 Task: Add Attachment from Trello to Card Card0000000194 in Board Board0000000049 in Workspace WS0000000017 in Trello. Add Cover Yellow to Card Card0000000194 in Board Board0000000049 in Workspace WS0000000017 in Trello. Add "Copy Card To …" Button titled Button0000000194 to "bottom" of the list "To Do" to Card Card0000000194 in Board Board0000000049 in Workspace WS0000000017 in Trello. Add Description DS0000000194 to Card Card0000000194 in Board Board0000000049 in Workspace WS0000000017 in Trello. Add Comment CM0000000194 to Card Card0000000194 in Board Board0000000049 in Workspace WS0000000017 in Trello
Action: Mouse moved to (260, 302)
Screenshot: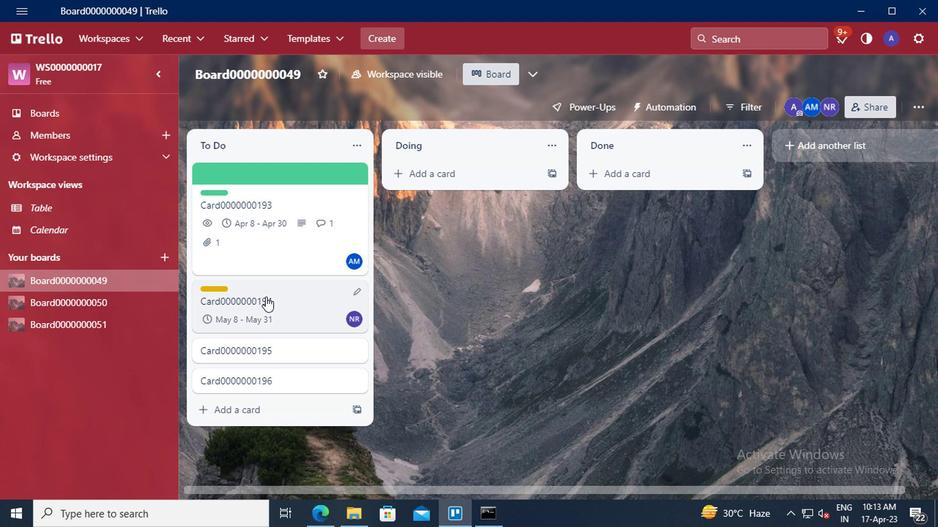 
Action: Mouse pressed left at (260, 302)
Screenshot: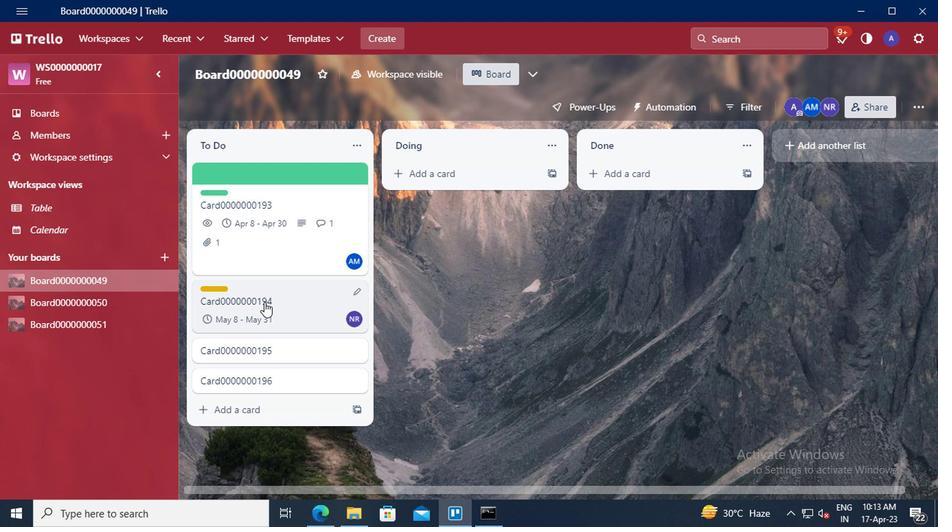 
Action: Mouse moved to (647, 290)
Screenshot: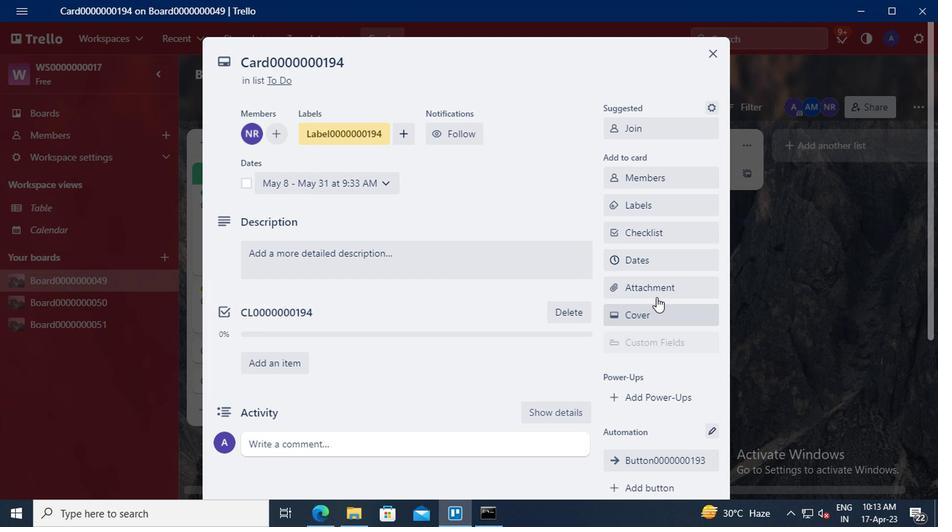 
Action: Mouse pressed left at (647, 290)
Screenshot: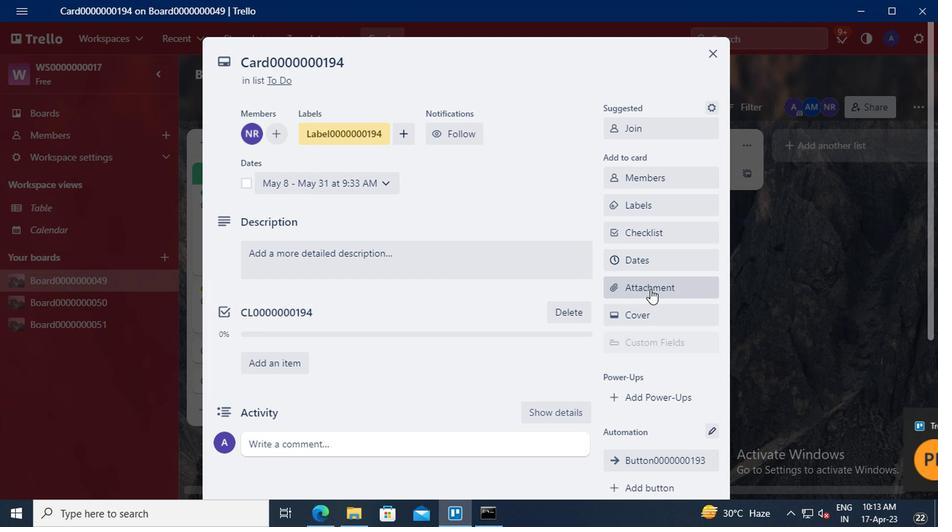 
Action: Mouse moved to (637, 143)
Screenshot: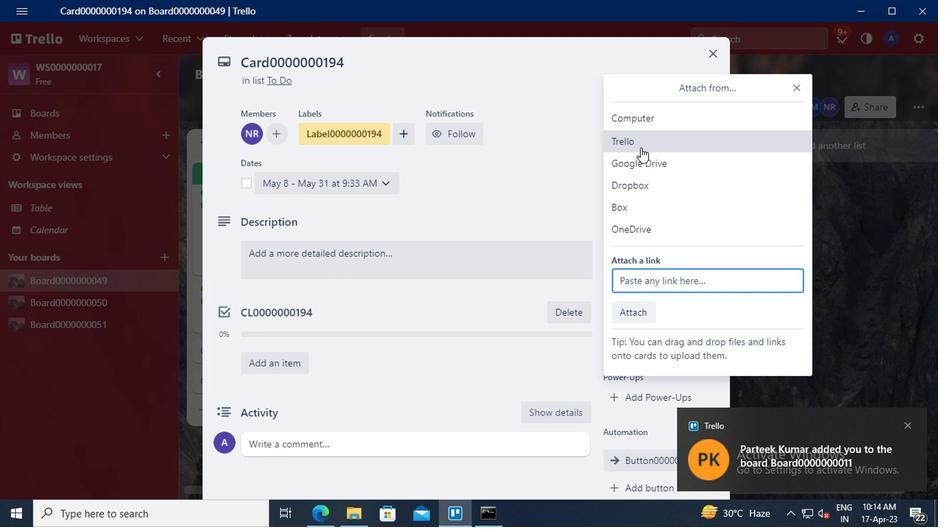 
Action: Mouse pressed left at (637, 143)
Screenshot: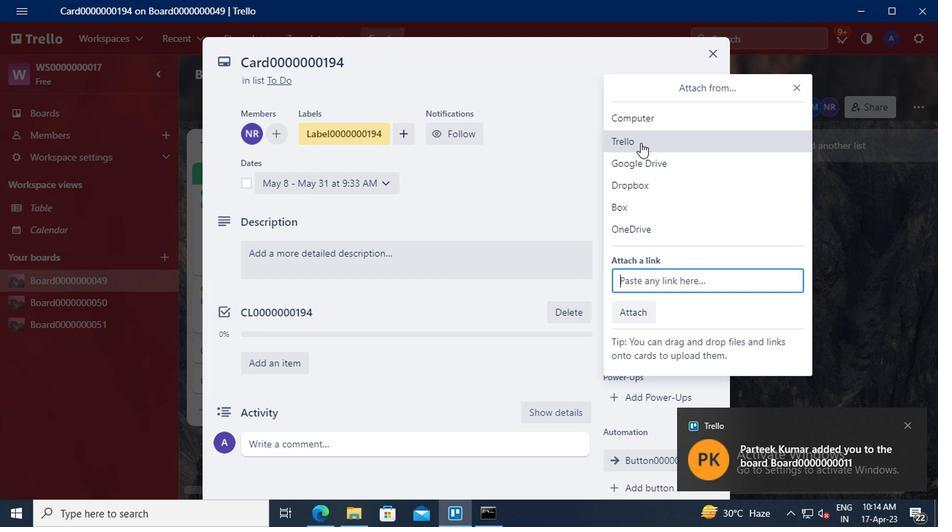 
Action: Mouse moved to (637, 171)
Screenshot: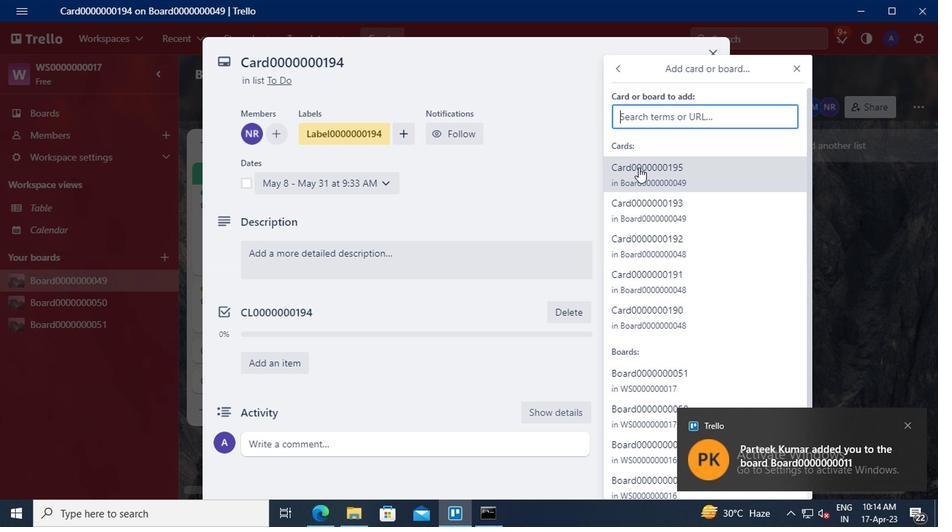 
Action: Mouse pressed left at (637, 171)
Screenshot: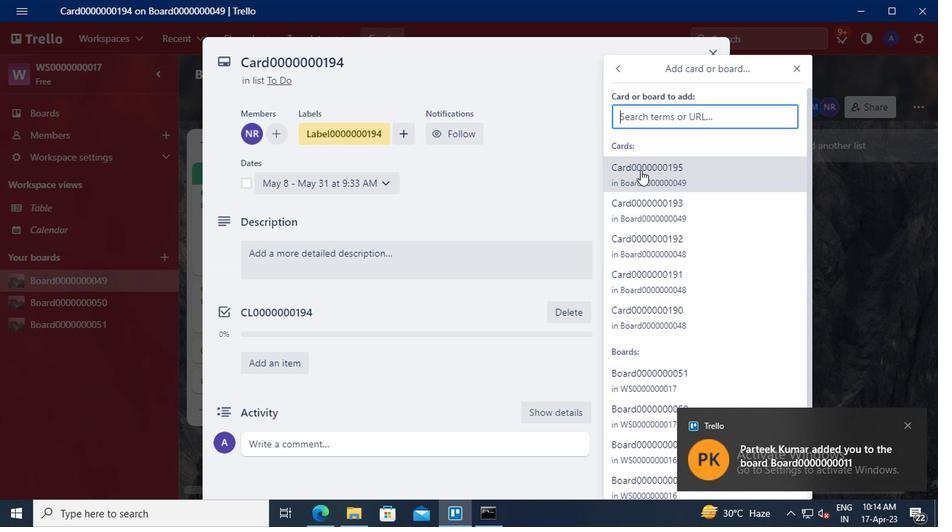 
Action: Mouse moved to (647, 315)
Screenshot: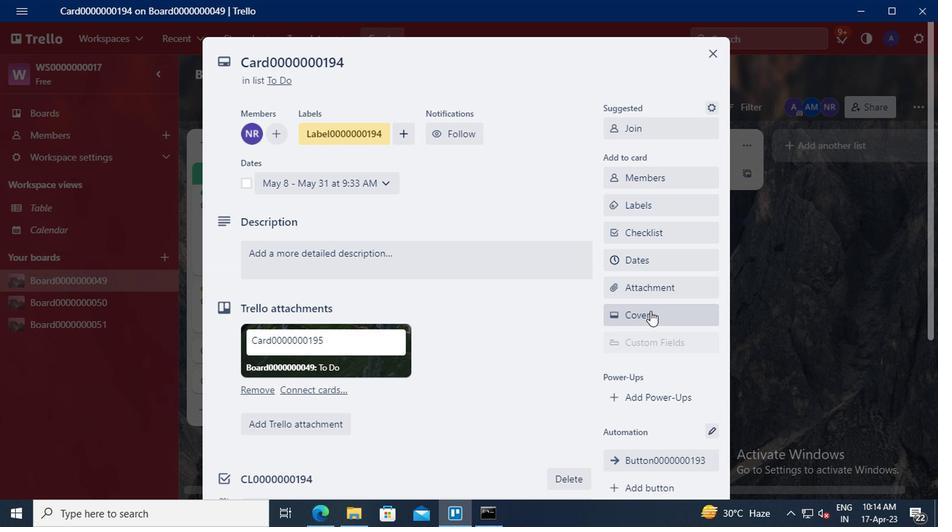 
Action: Mouse pressed left at (647, 315)
Screenshot: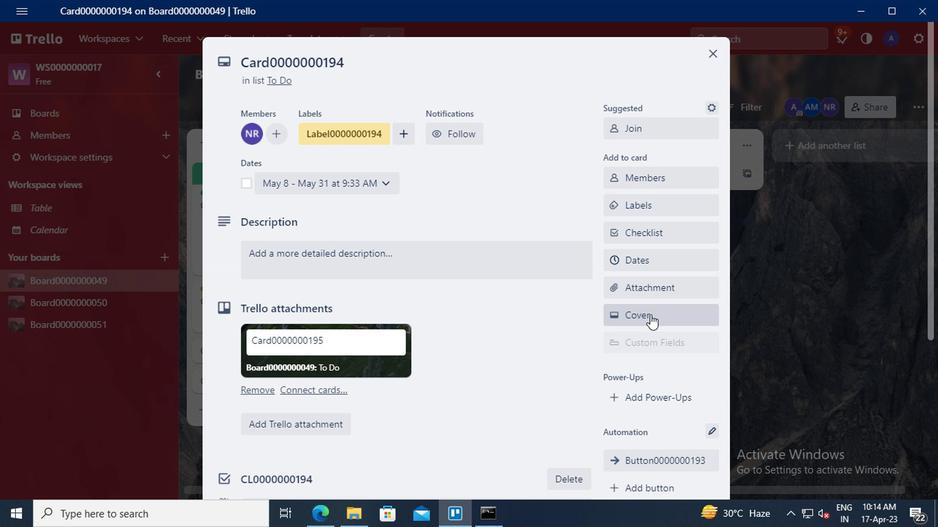 
Action: Mouse moved to (667, 226)
Screenshot: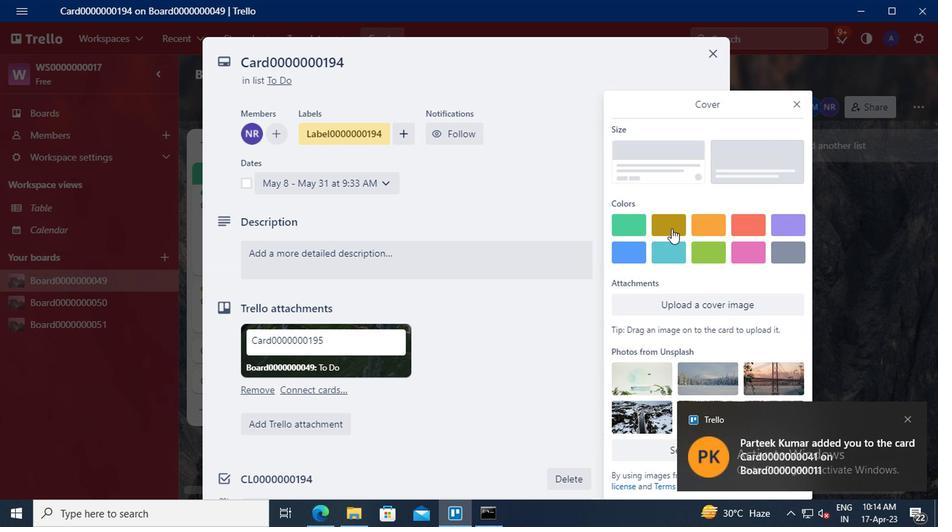 
Action: Mouse pressed left at (667, 226)
Screenshot: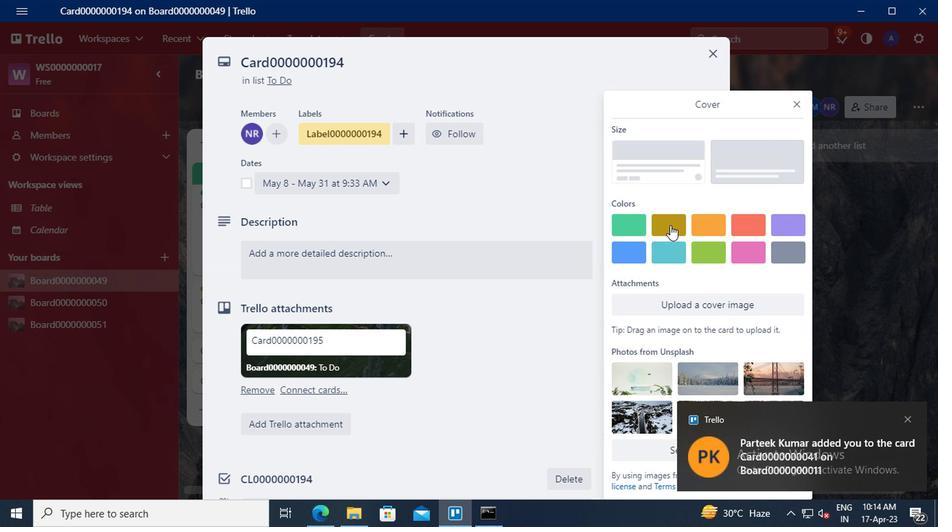 
Action: Mouse moved to (792, 78)
Screenshot: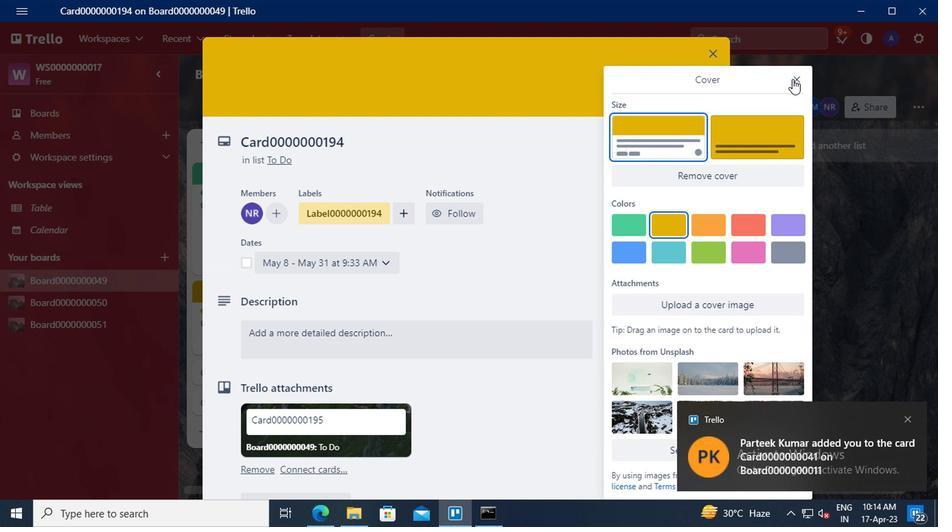 
Action: Mouse pressed left at (792, 78)
Screenshot: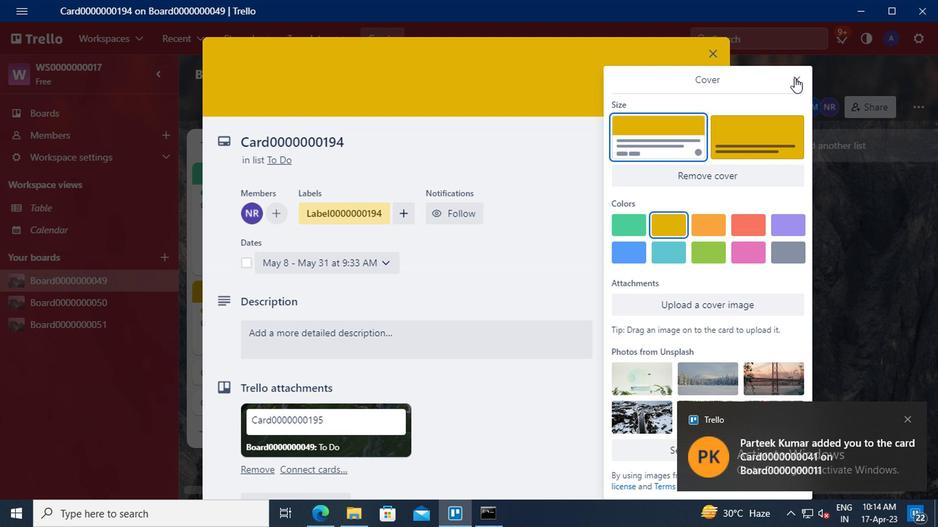 
Action: Mouse moved to (674, 241)
Screenshot: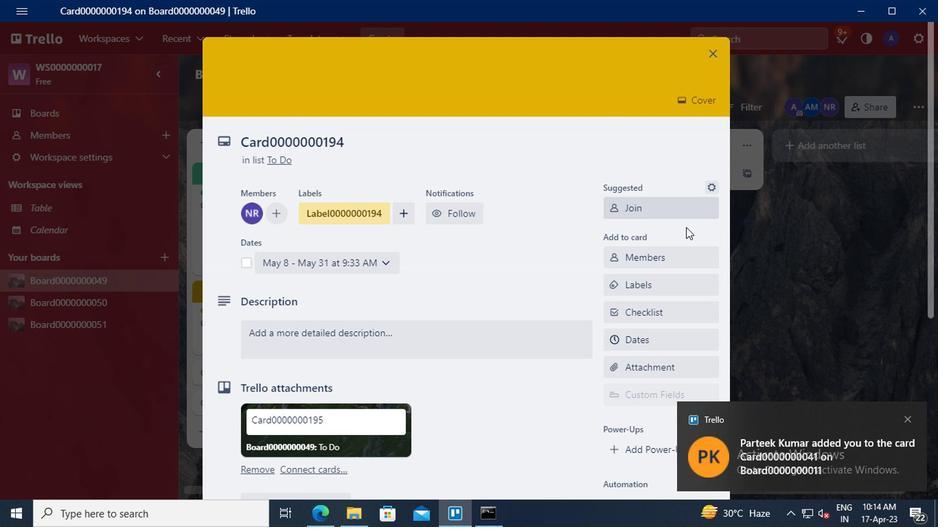 
Action: Mouse scrolled (674, 240) with delta (0, 0)
Screenshot: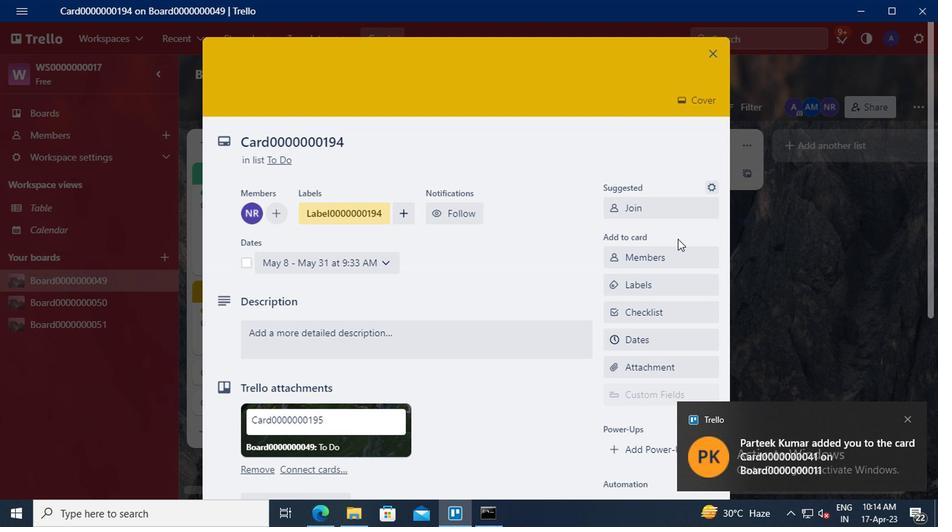 
Action: Mouse moved to (660, 246)
Screenshot: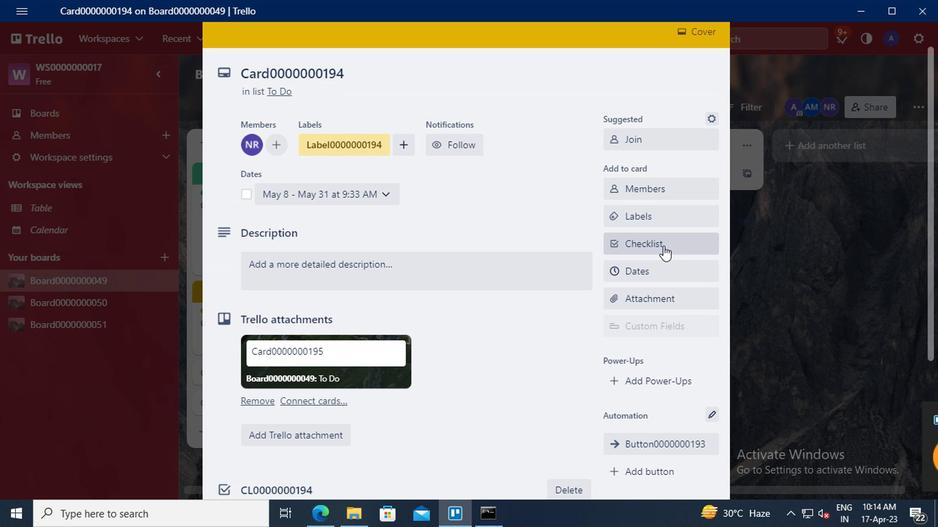 
Action: Mouse scrolled (660, 246) with delta (0, 0)
Screenshot: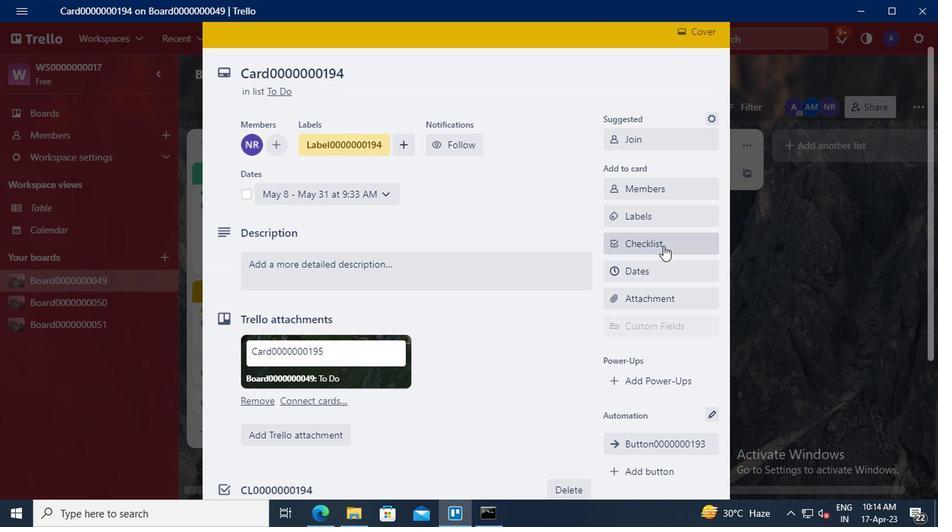 
Action: Mouse scrolled (660, 246) with delta (0, 0)
Screenshot: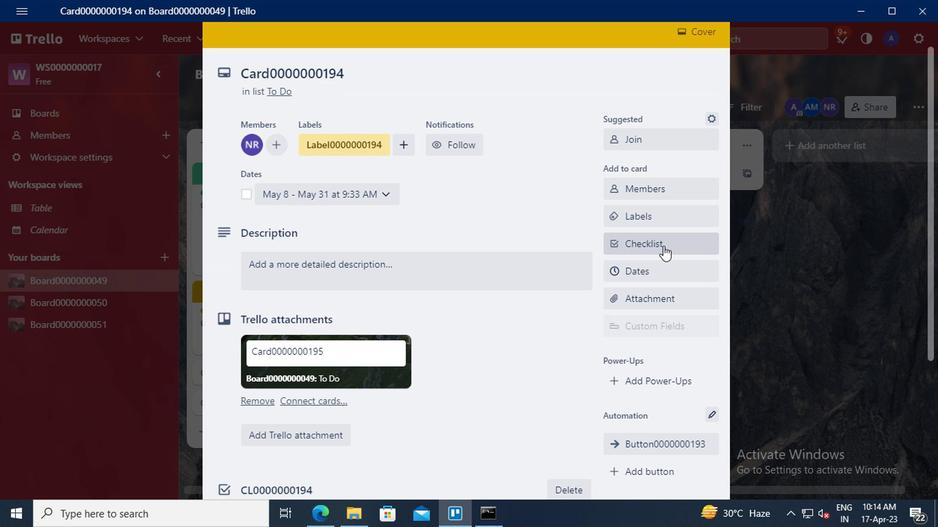
Action: Mouse scrolled (660, 246) with delta (0, 0)
Screenshot: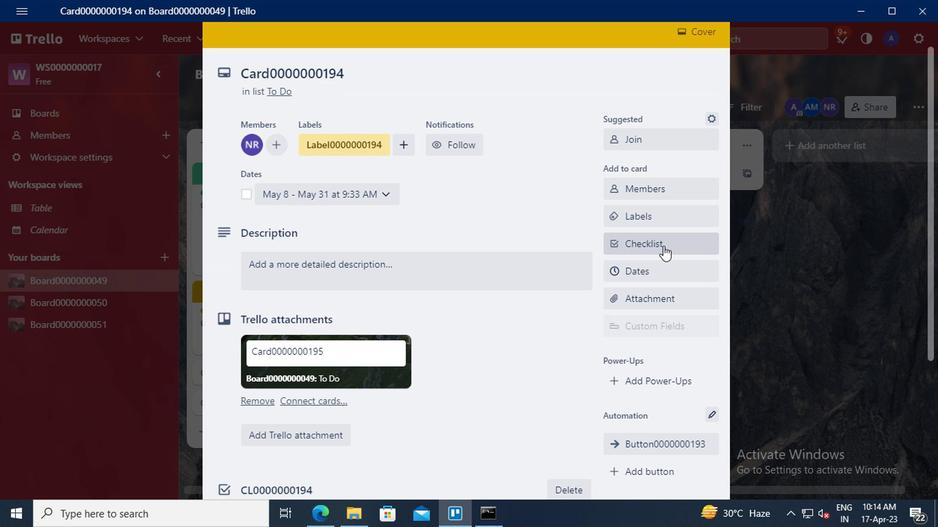
Action: Mouse moved to (661, 263)
Screenshot: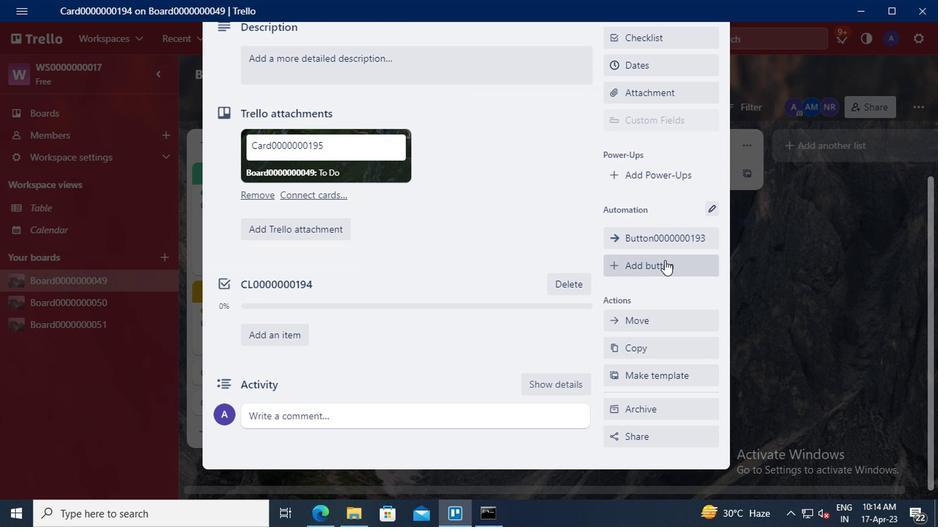 
Action: Mouse pressed left at (661, 263)
Screenshot: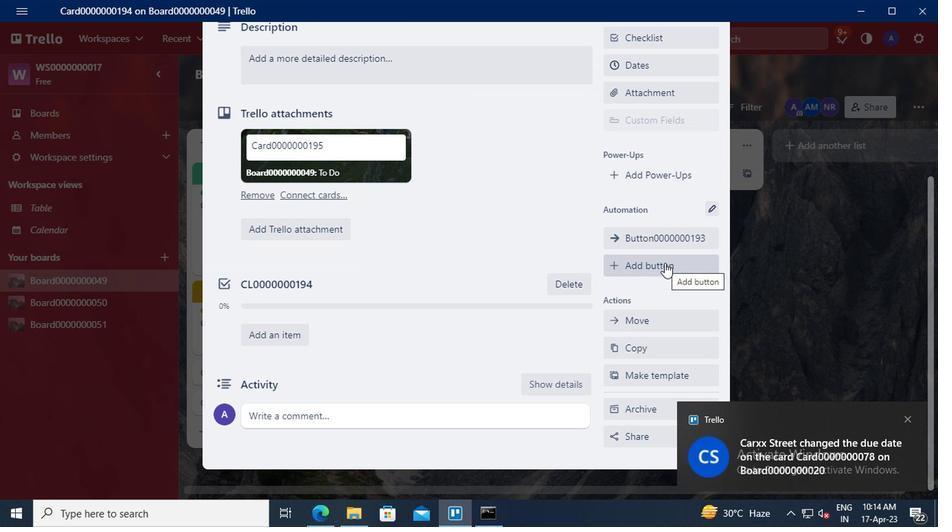 
Action: Mouse moved to (664, 156)
Screenshot: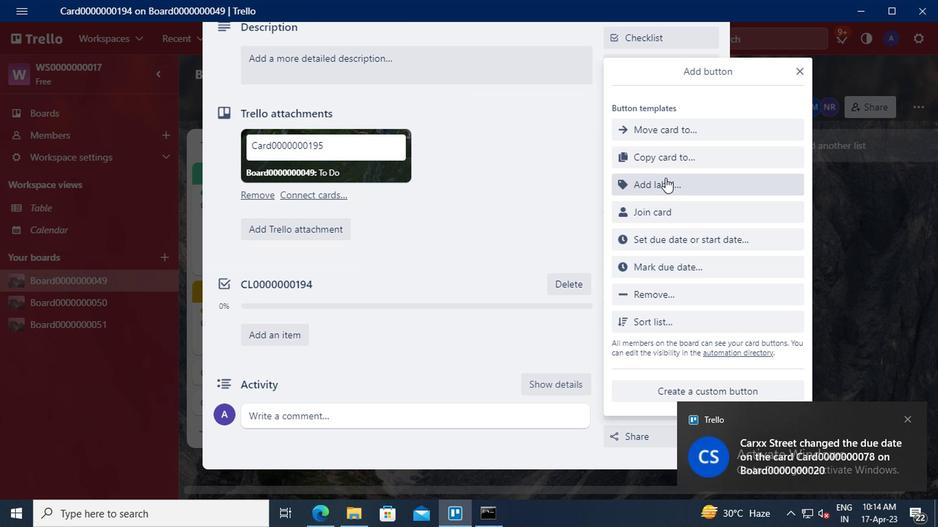 
Action: Mouse pressed left at (664, 156)
Screenshot: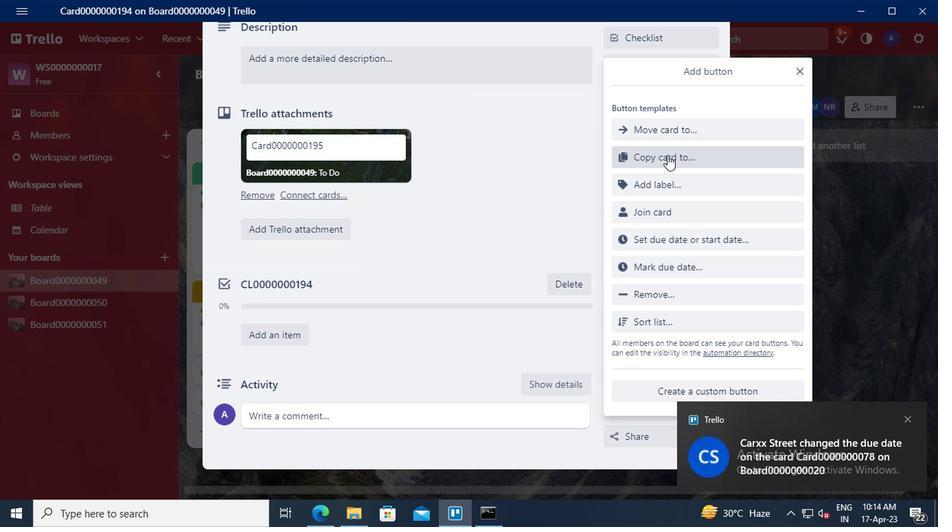 
Action: Mouse moved to (668, 129)
Screenshot: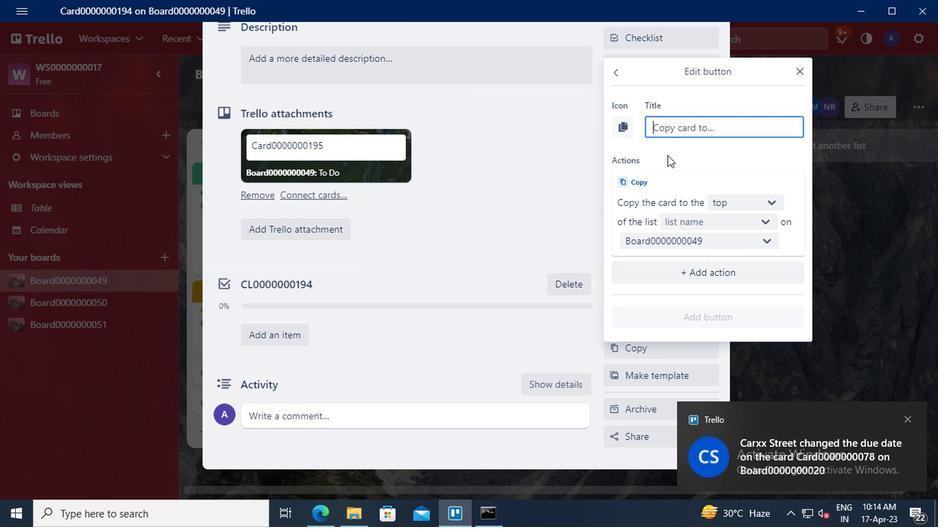 
Action: Mouse pressed left at (668, 129)
Screenshot: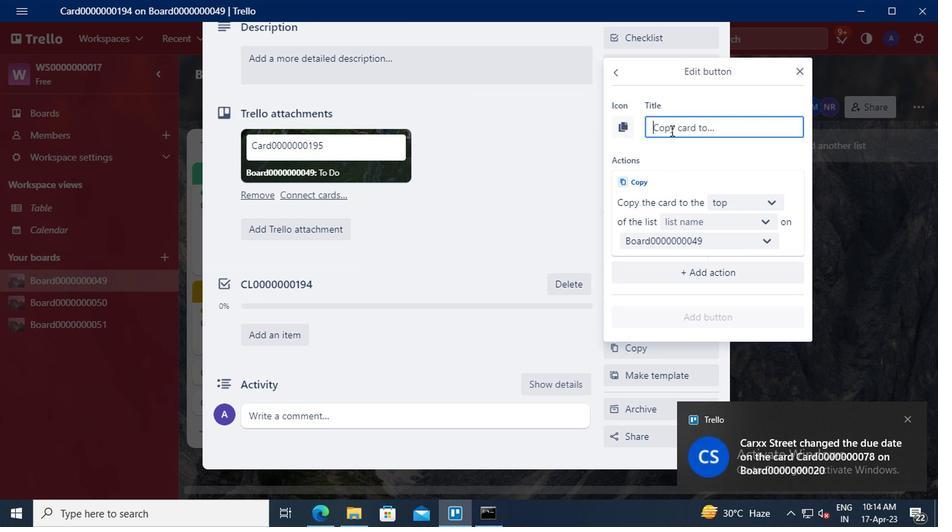 
Action: Key pressed <Key.shift>BUTTON0000000194
Screenshot: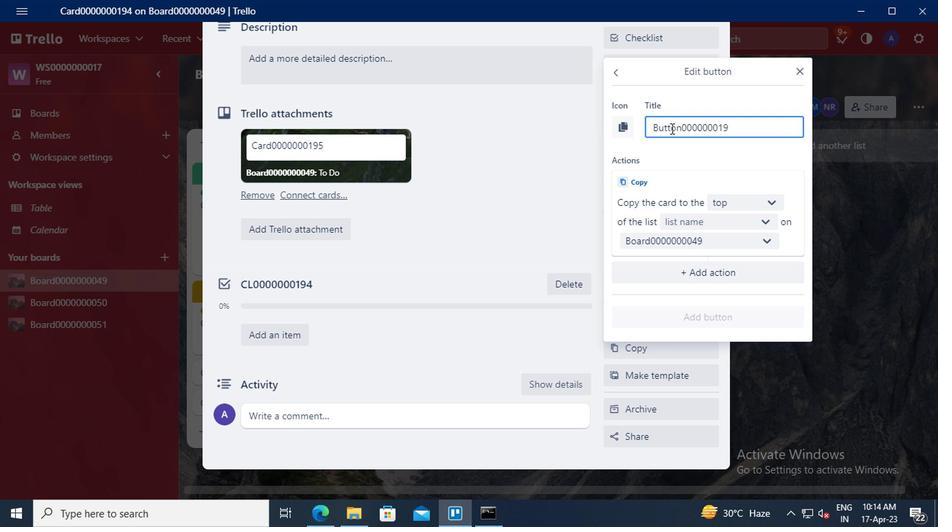 
Action: Mouse moved to (718, 204)
Screenshot: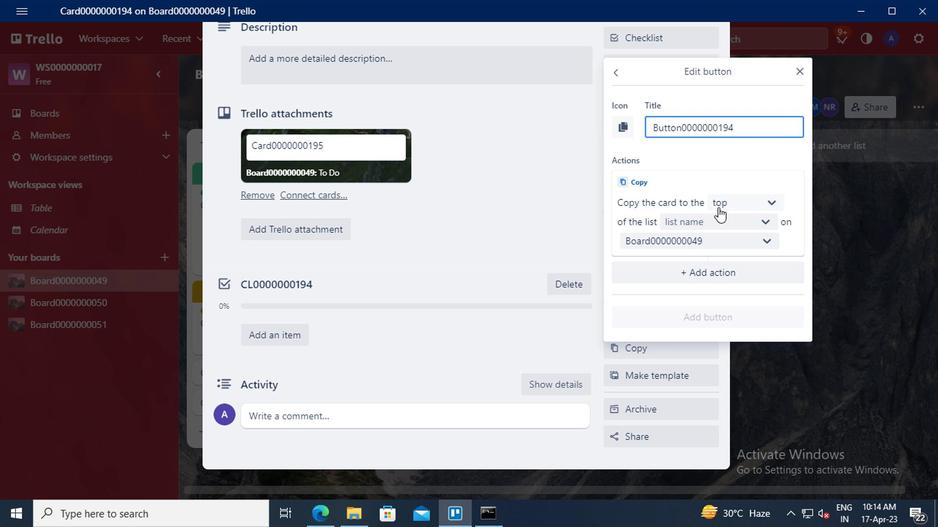 
Action: Mouse pressed left at (718, 204)
Screenshot: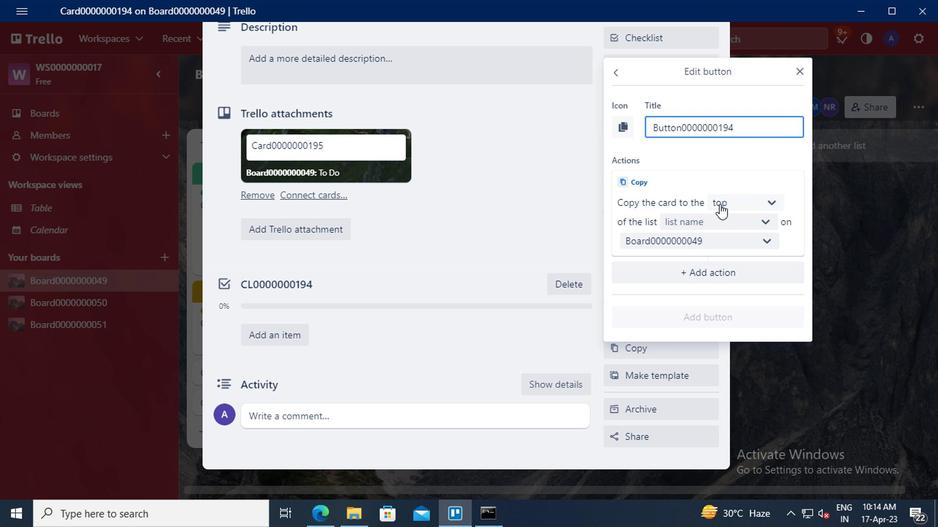 
Action: Mouse moved to (726, 254)
Screenshot: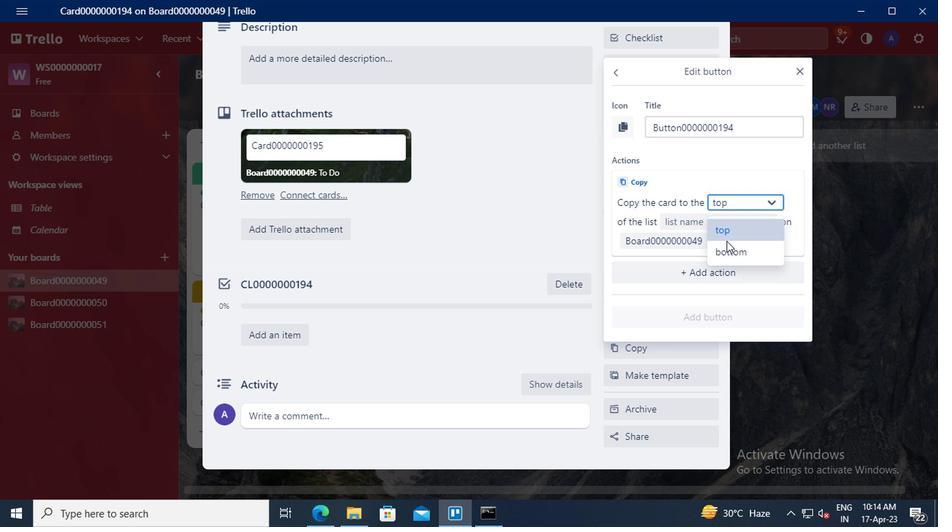 
Action: Mouse pressed left at (726, 254)
Screenshot: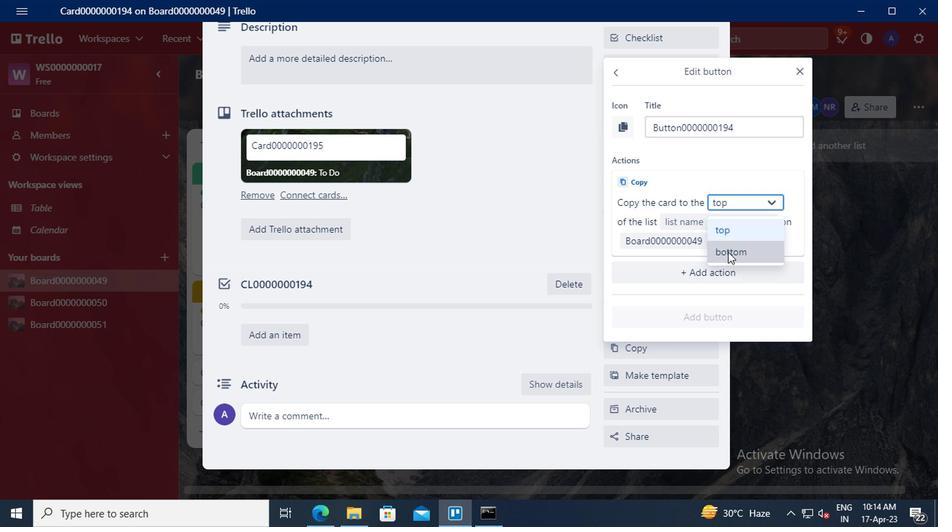 
Action: Mouse moved to (706, 222)
Screenshot: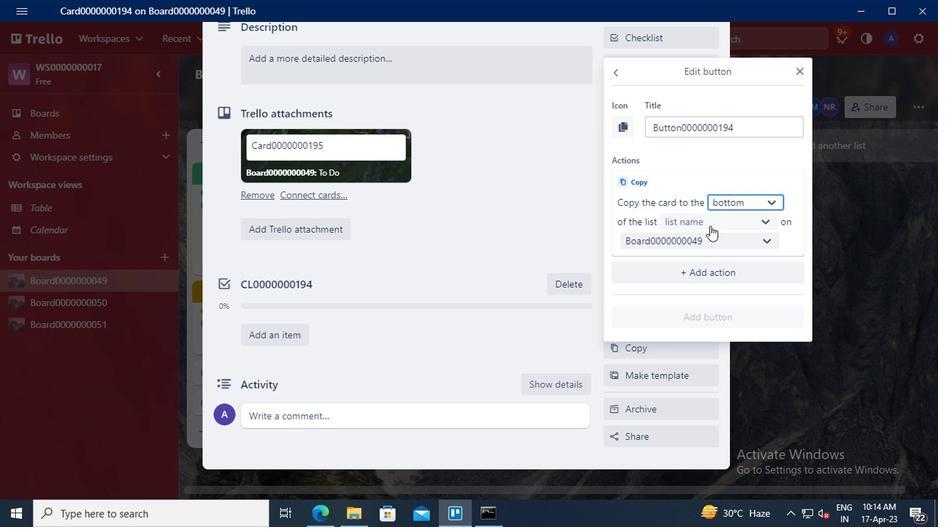 
Action: Mouse pressed left at (706, 222)
Screenshot: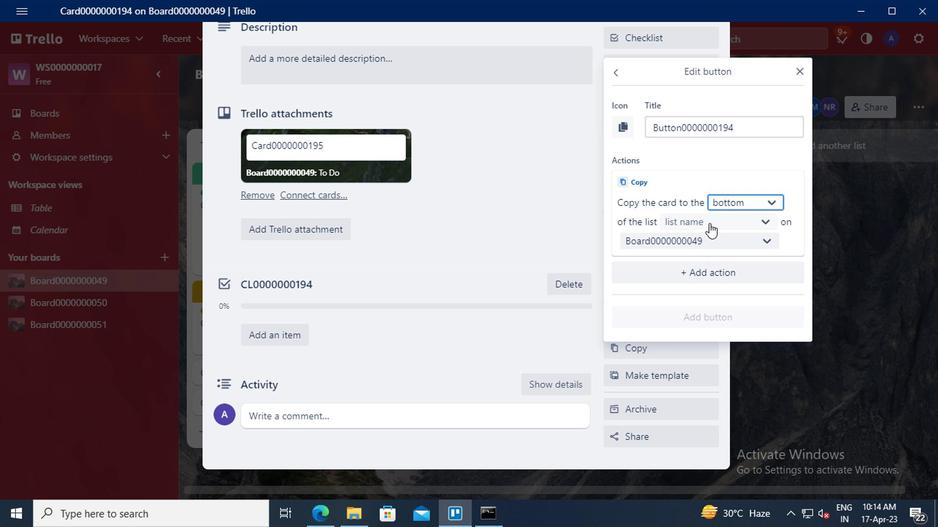 
Action: Mouse moved to (696, 248)
Screenshot: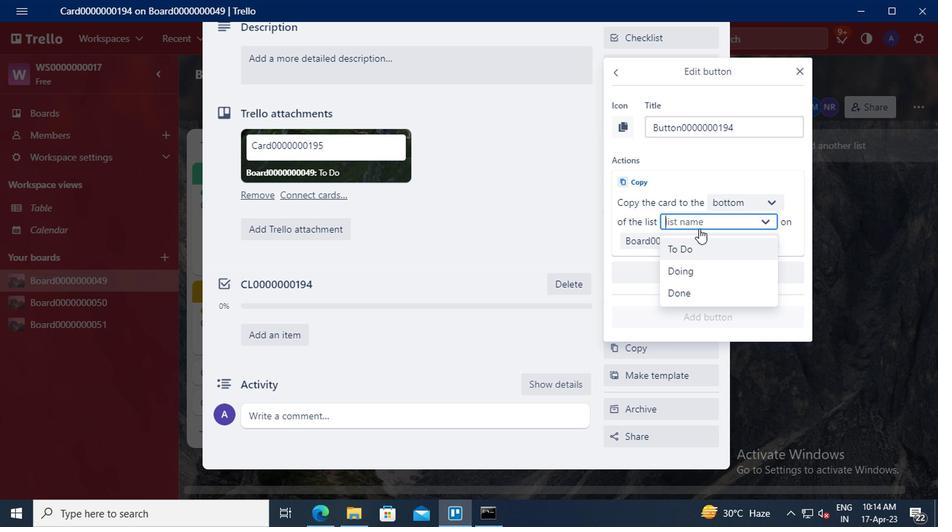 
Action: Mouse pressed left at (696, 248)
Screenshot: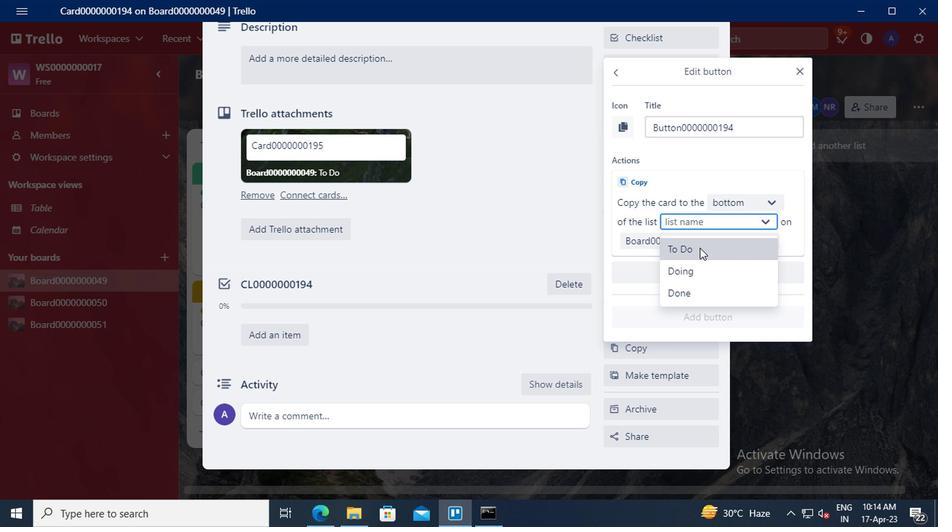 
Action: Mouse moved to (700, 318)
Screenshot: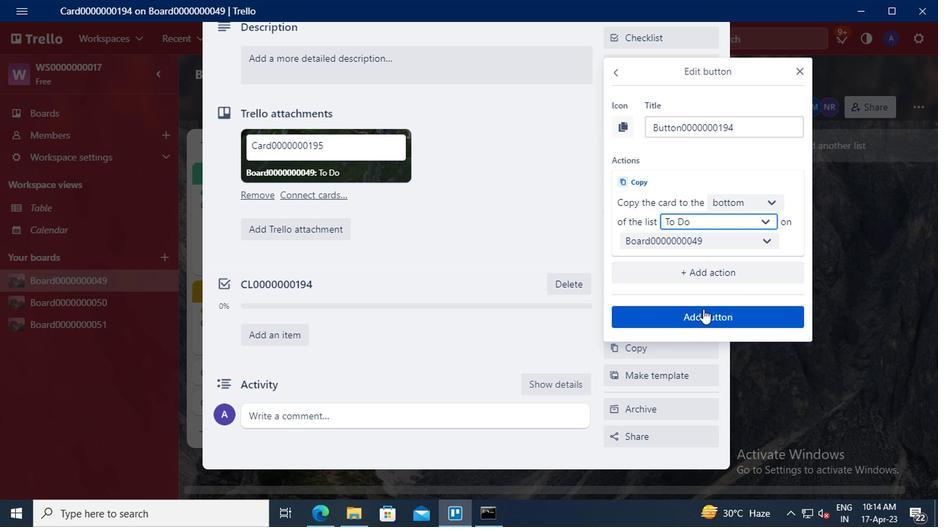 
Action: Mouse pressed left at (700, 318)
Screenshot: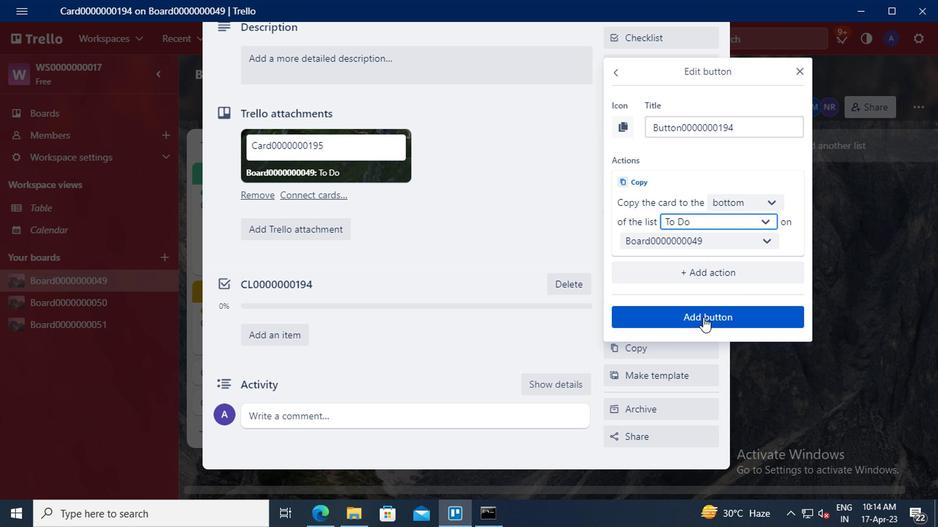 
Action: Mouse moved to (319, 236)
Screenshot: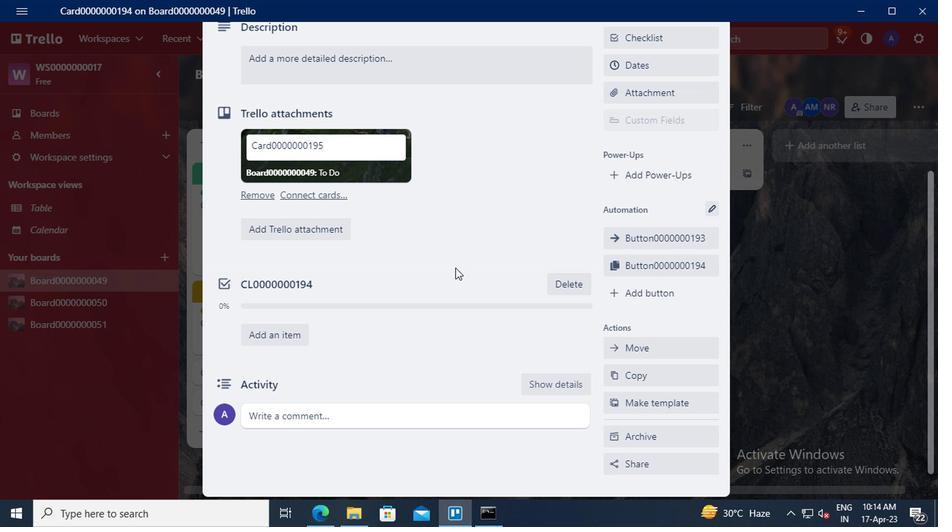 
Action: Mouse scrolled (319, 237) with delta (0, 0)
Screenshot: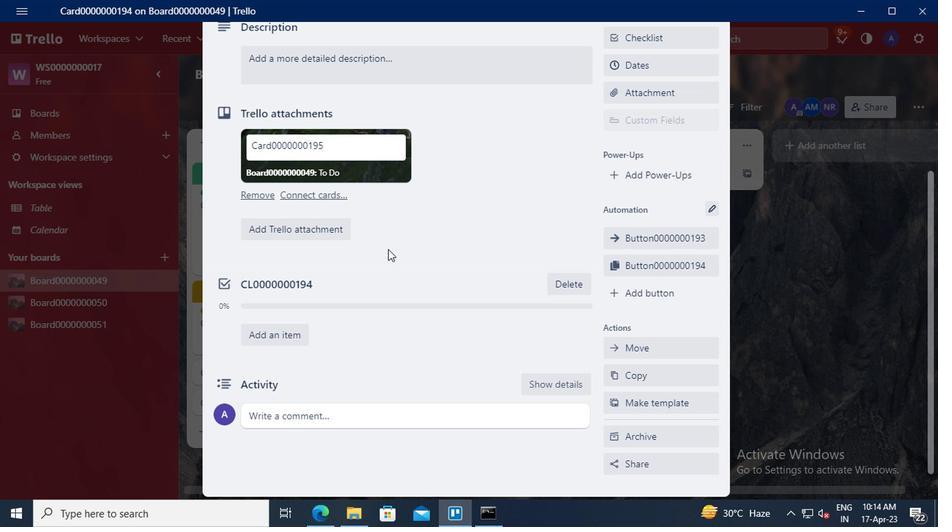 
Action: Mouse moved to (273, 134)
Screenshot: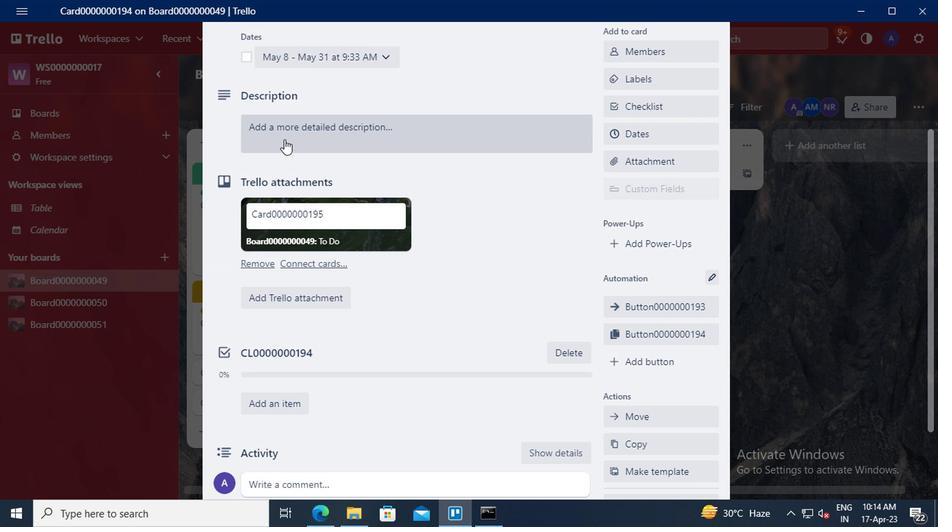 
Action: Mouse pressed left at (273, 134)
Screenshot: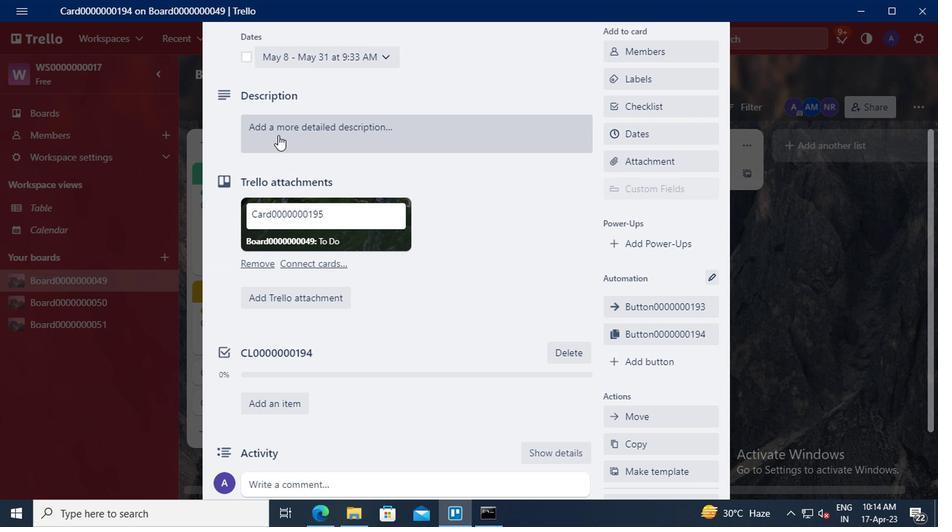 
Action: Mouse moved to (261, 175)
Screenshot: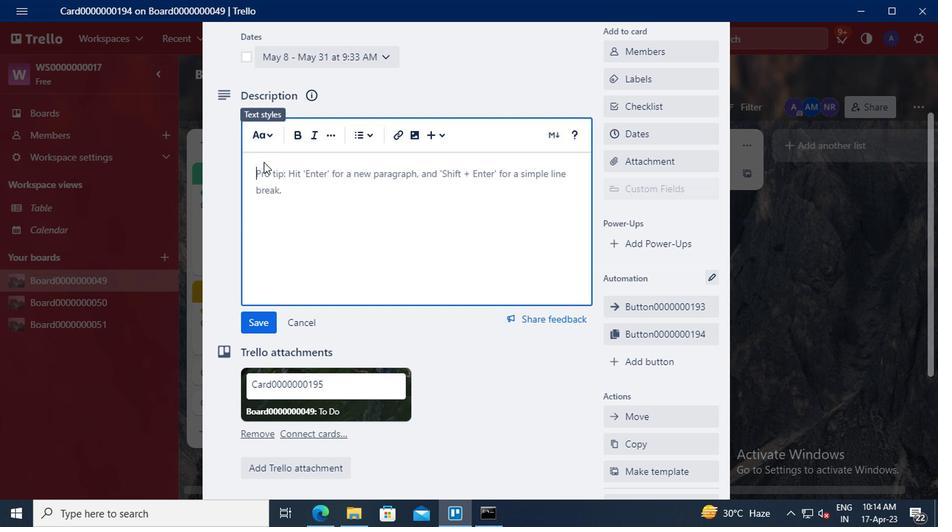 
Action: Mouse pressed left at (261, 175)
Screenshot: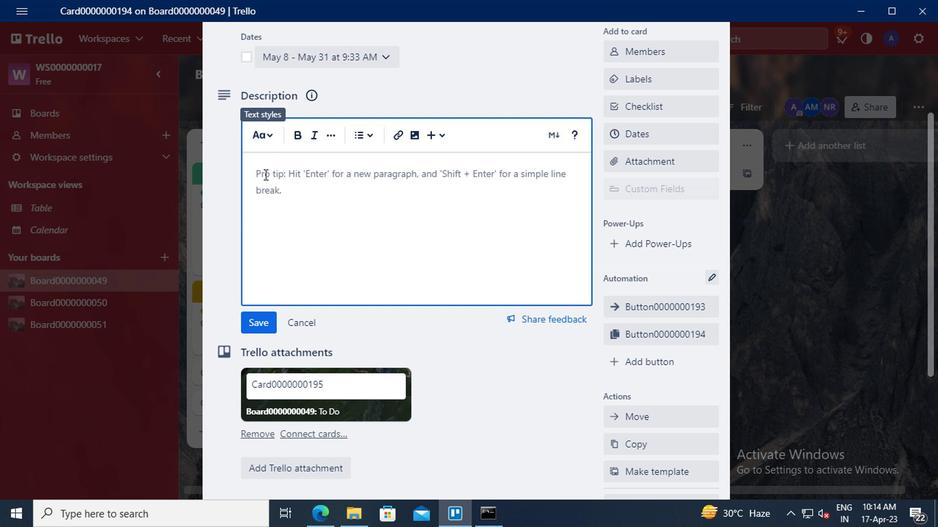 
Action: Key pressed <Key.shift>DS0000000194
Screenshot: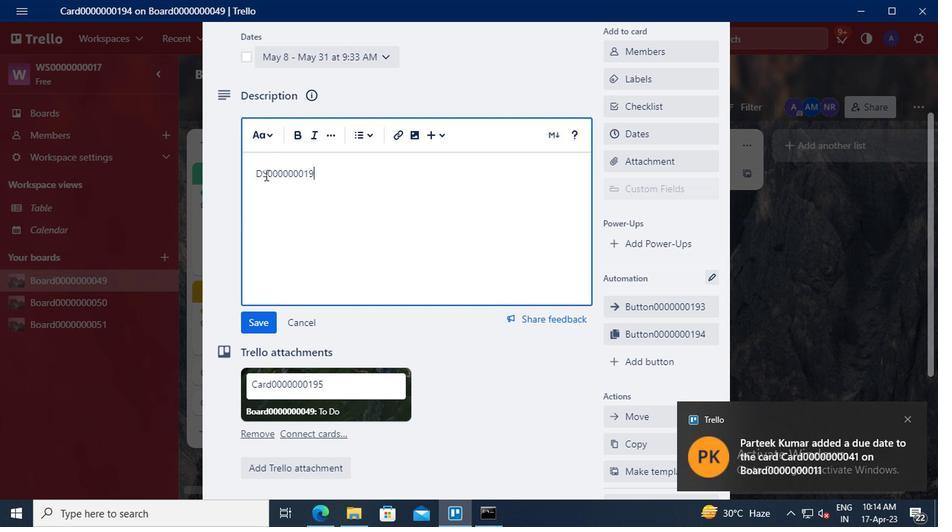
Action: Mouse moved to (255, 318)
Screenshot: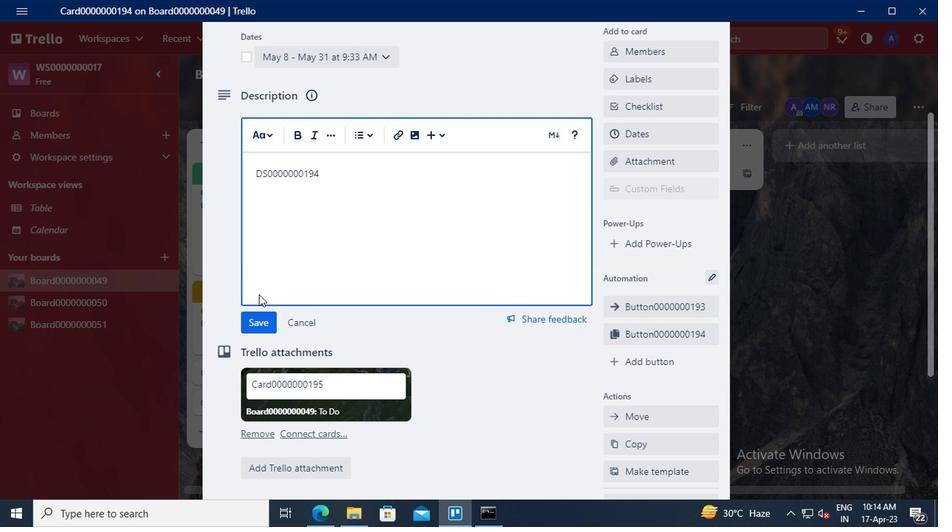 
Action: Mouse pressed left at (255, 318)
Screenshot: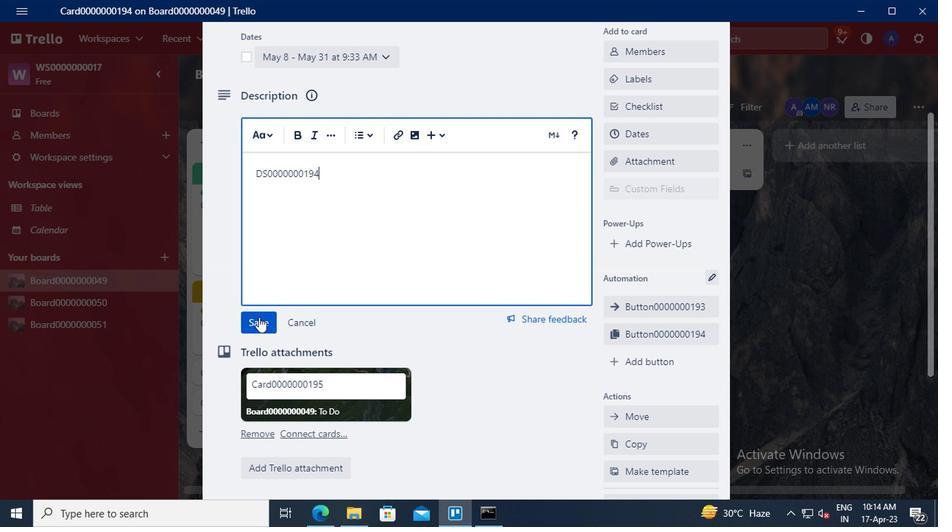 
Action: Mouse moved to (256, 319)
Screenshot: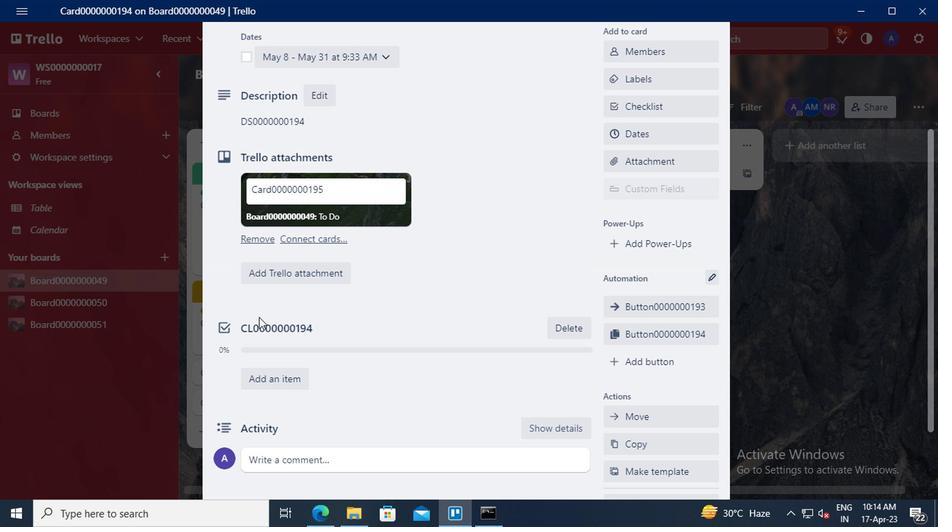 
Action: Mouse scrolled (256, 318) with delta (0, 0)
Screenshot: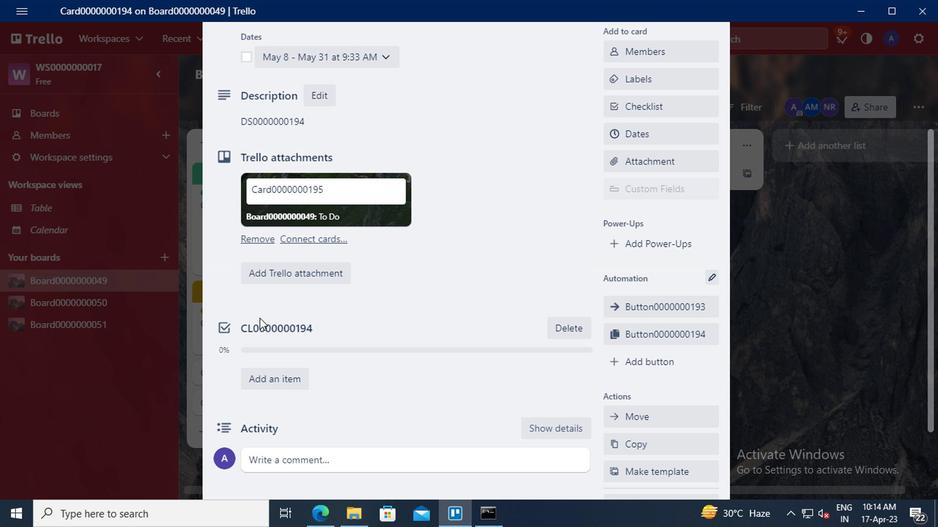 
Action: Mouse moved to (275, 390)
Screenshot: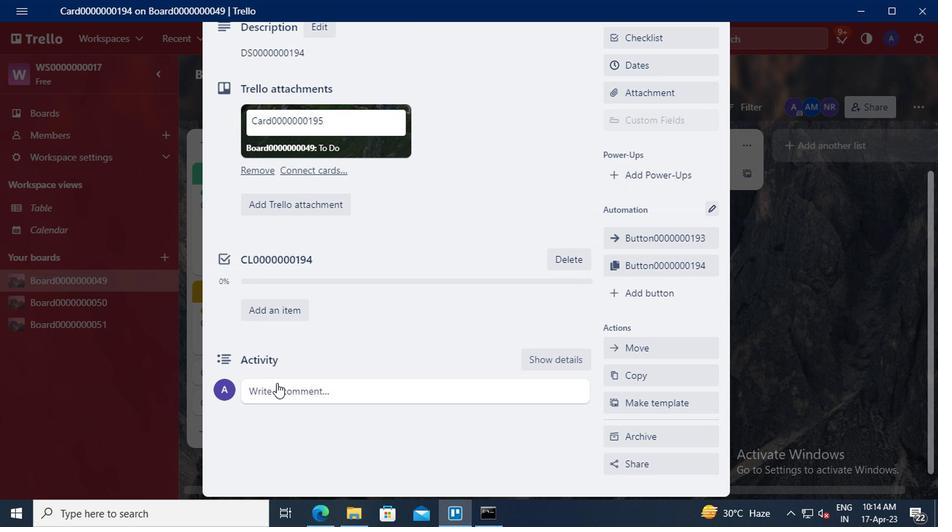 
Action: Mouse pressed left at (275, 390)
Screenshot: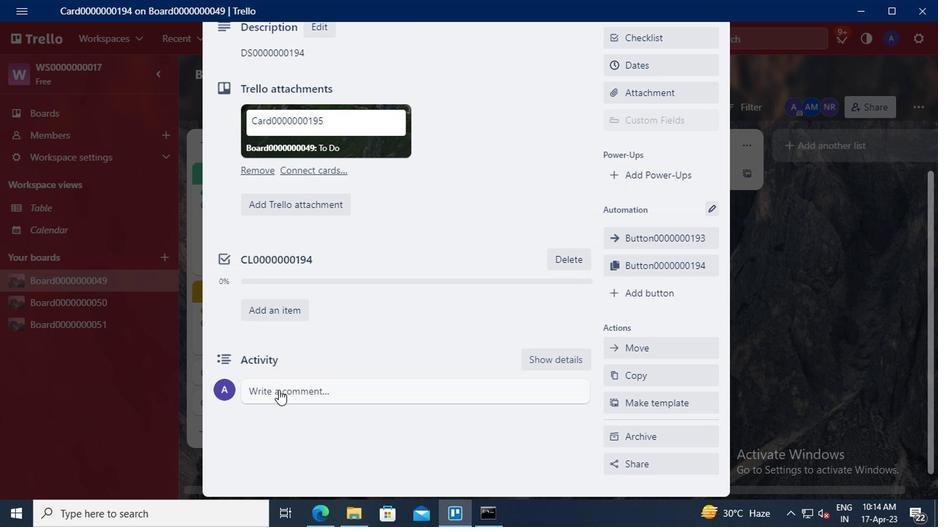 
Action: Key pressed <Key.shift><Key.shift><Key.shift>CM0000000194
Screenshot: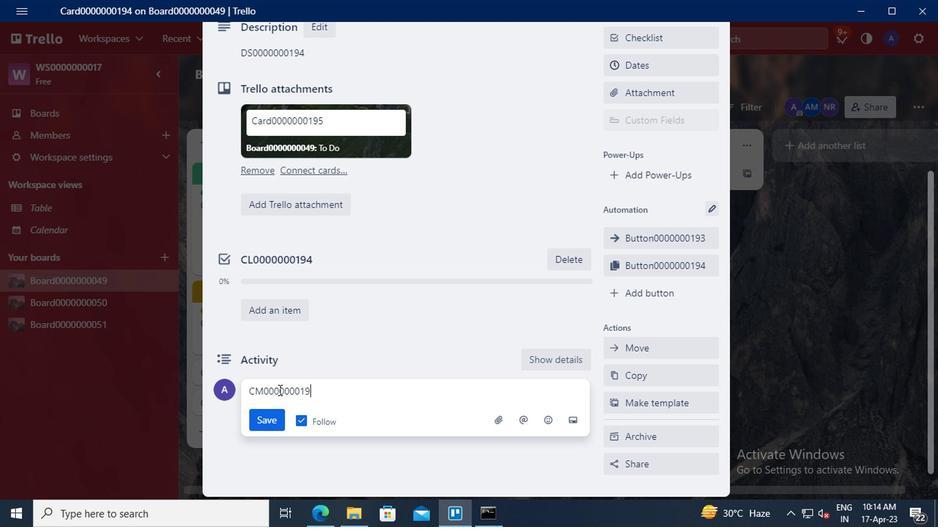 
Action: Mouse moved to (265, 419)
Screenshot: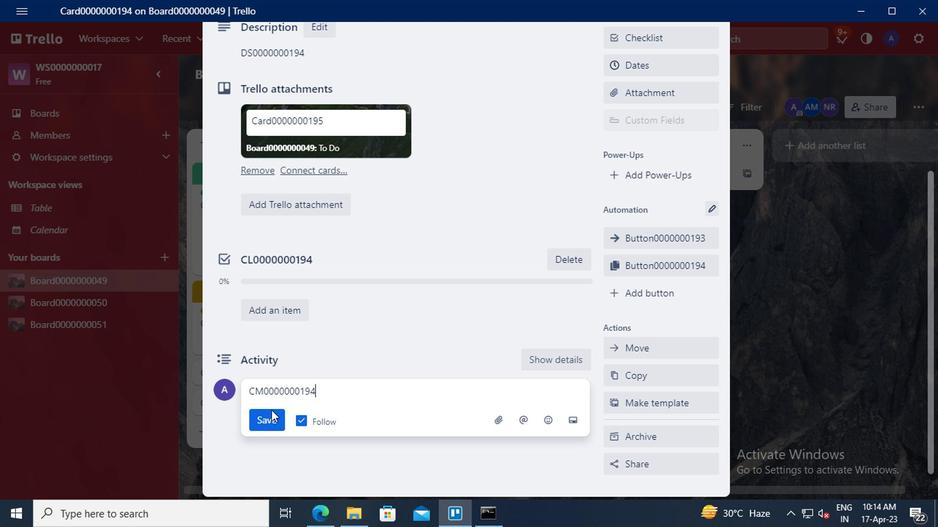 
Action: Mouse pressed left at (265, 419)
Screenshot: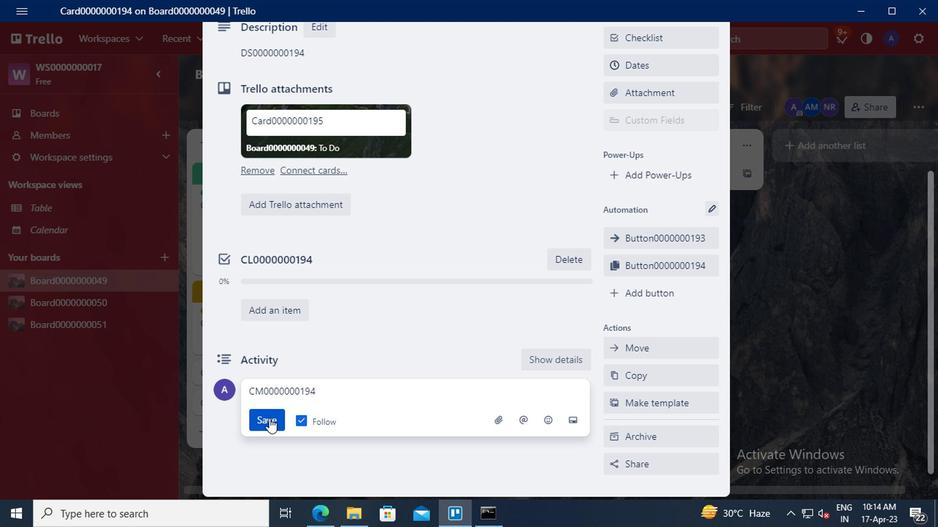 
